Task: Create a section Code Rush and in the section, add a milestone Cloud Security Implementation in the project TriumphTech.
Action: Mouse moved to (61, 282)
Screenshot: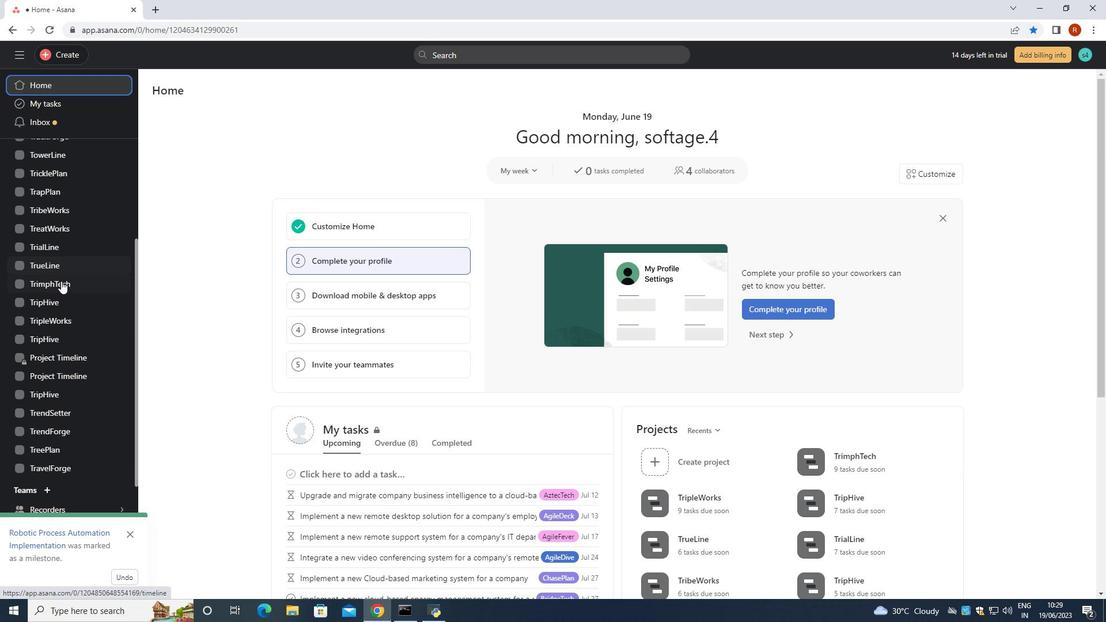 
Action: Mouse pressed left at (61, 282)
Screenshot: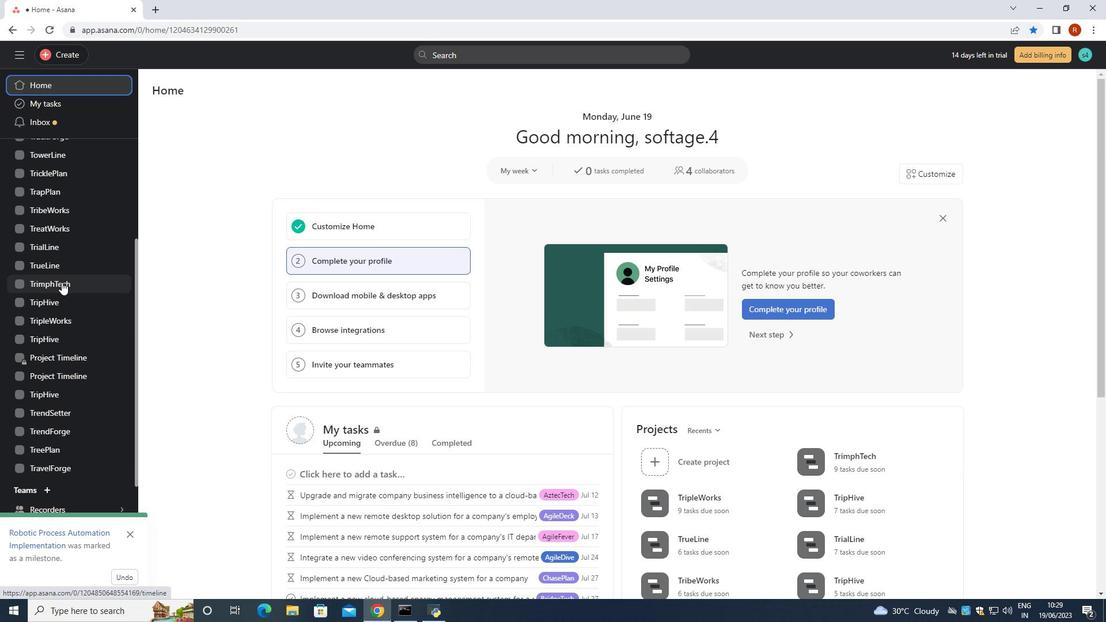 
Action: Mouse moved to (251, 549)
Screenshot: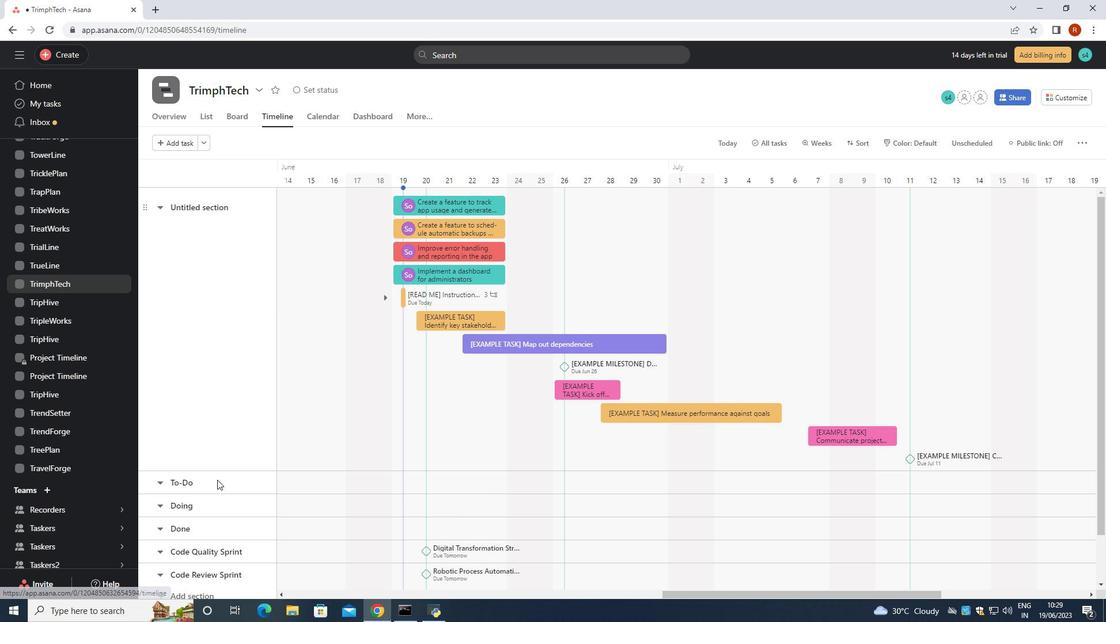 
Action: Mouse scrolled (251, 548) with delta (0, 0)
Screenshot: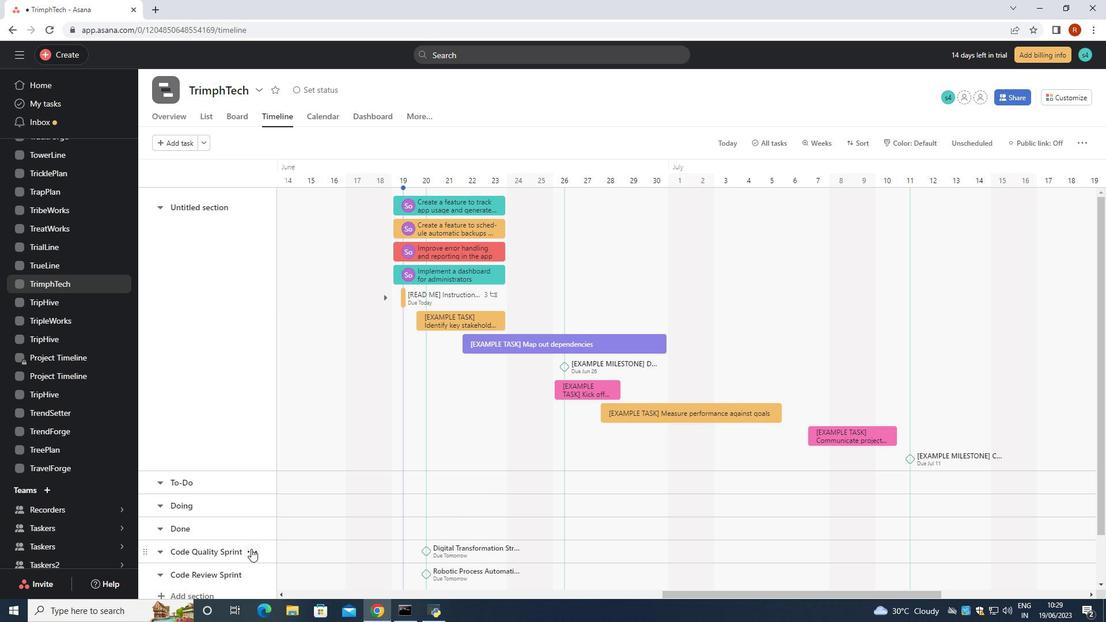 
Action: Mouse scrolled (251, 548) with delta (0, 0)
Screenshot: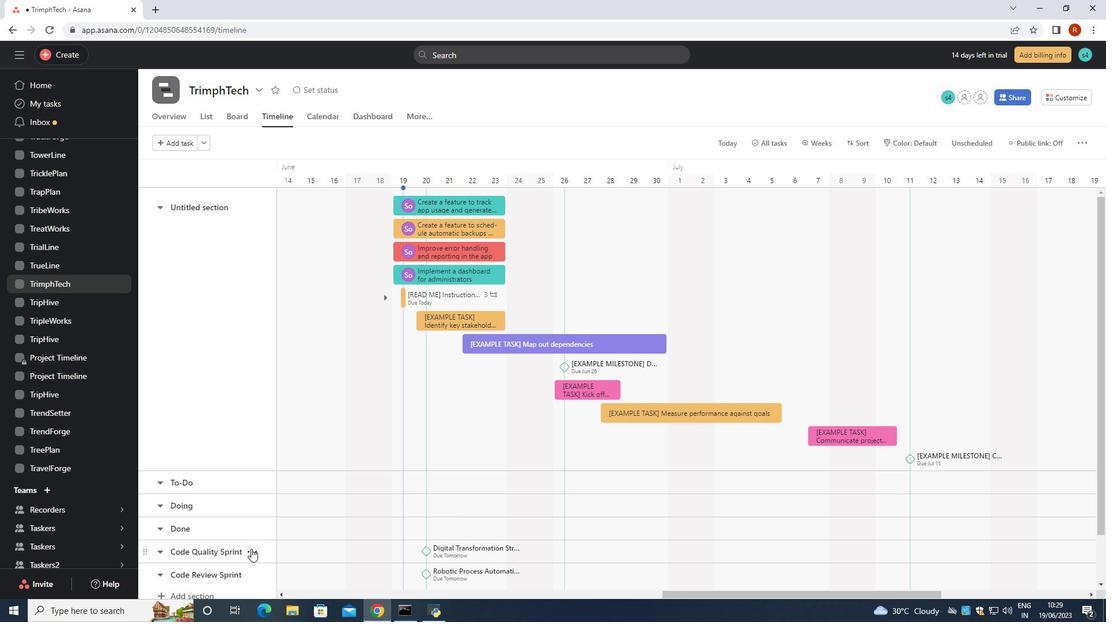 
Action: Mouse moved to (250, 552)
Screenshot: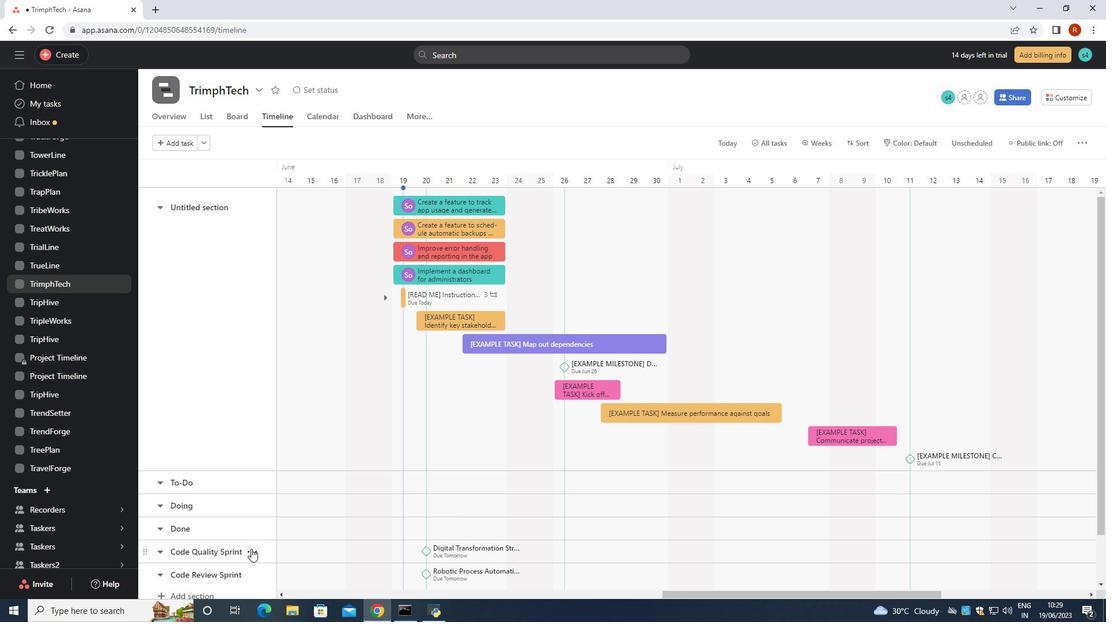 
Action: Mouse scrolled (250, 551) with delta (0, 0)
Screenshot: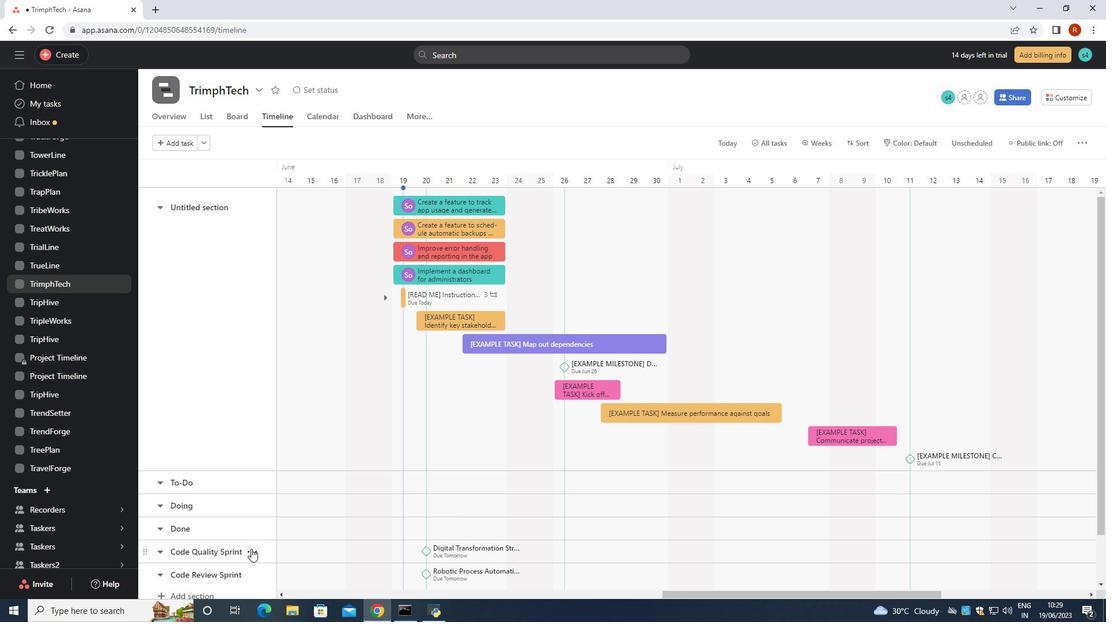 
Action: Mouse moved to (240, 559)
Screenshot: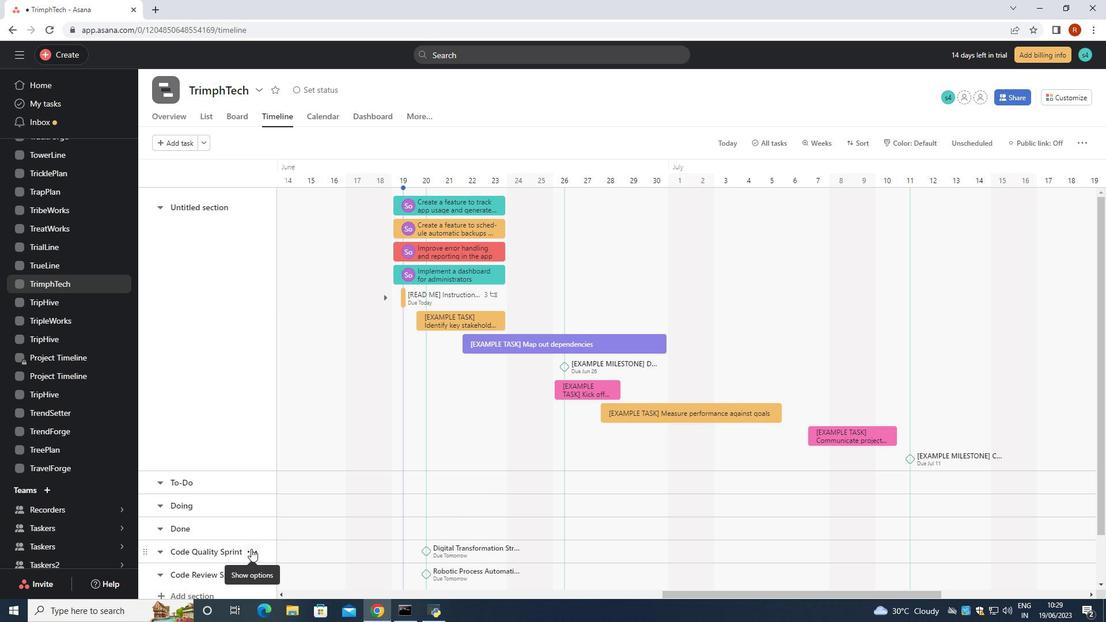 
Action: Mouse scrolled (246, 555) with delta (0, 0)
Screenshot: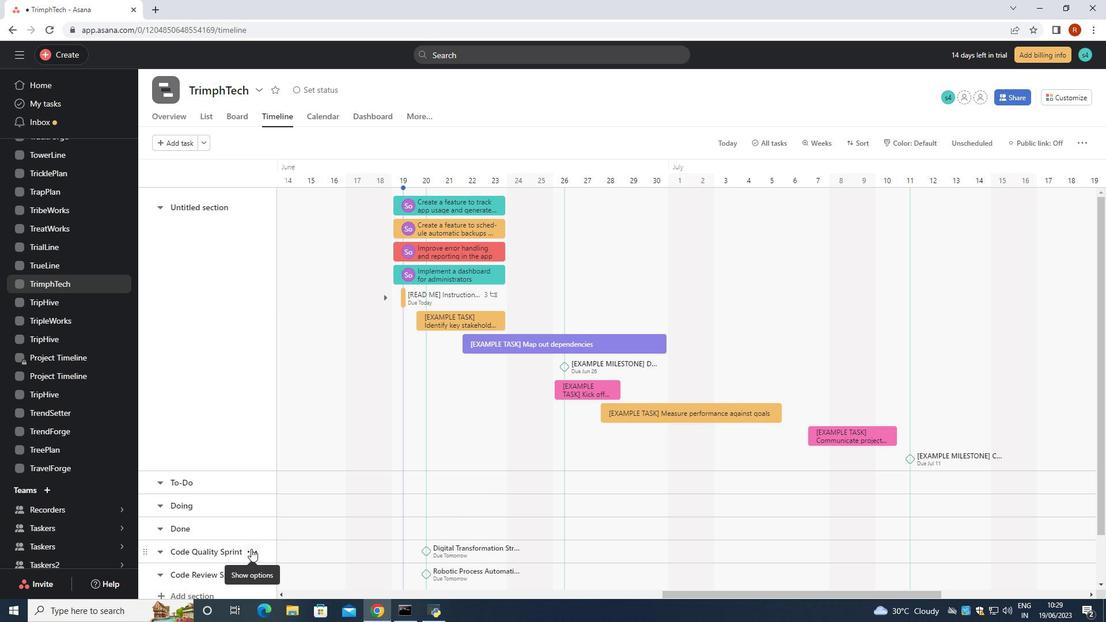 
Action: Mouse moved to (204, 537)
Screenshot: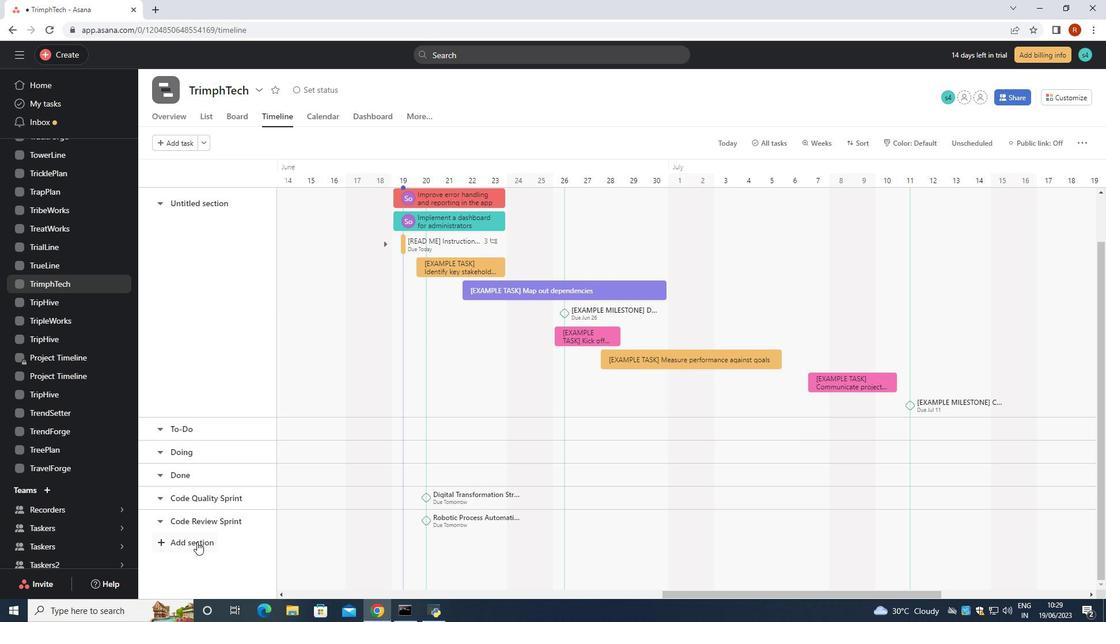 
Action: Mouse pressed left at (204, 537)
Screenshot: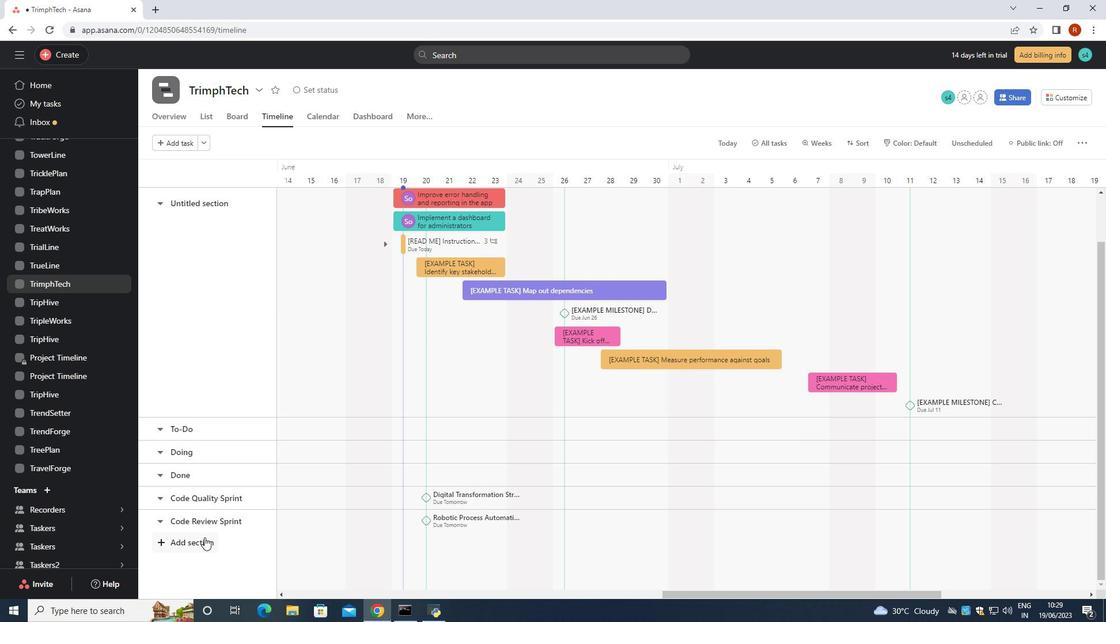 
Action: Key pressed <Key.shift>Cof<Key.backspace>de<Key.space><Key.shift>Rush<Key.space>
Screenshot: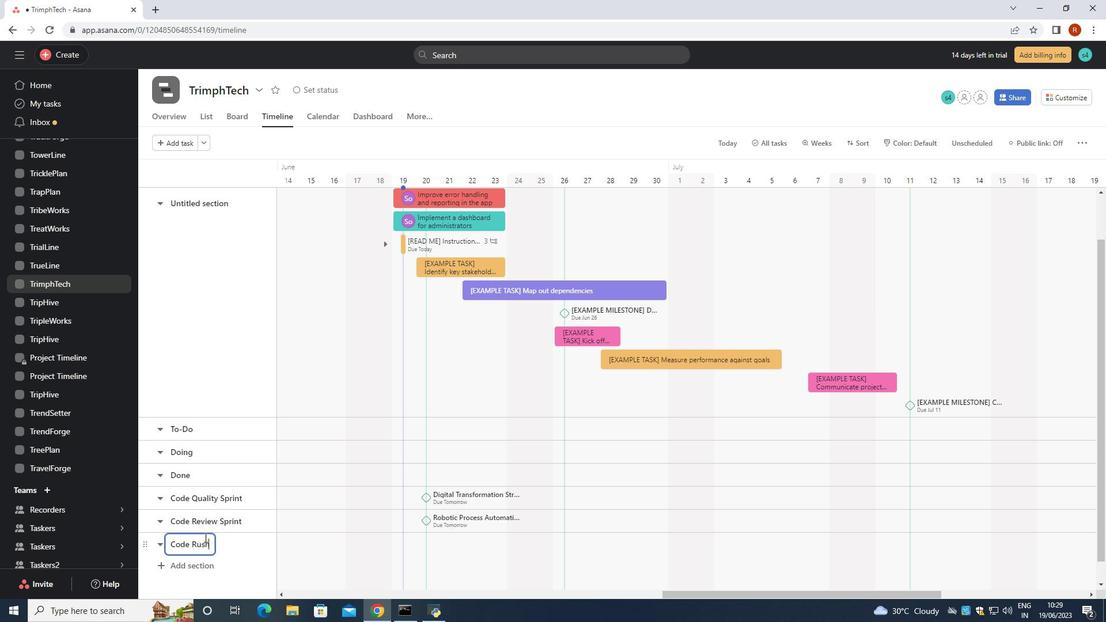 
Action: Mouse moved to (317, 550)
Screenshot: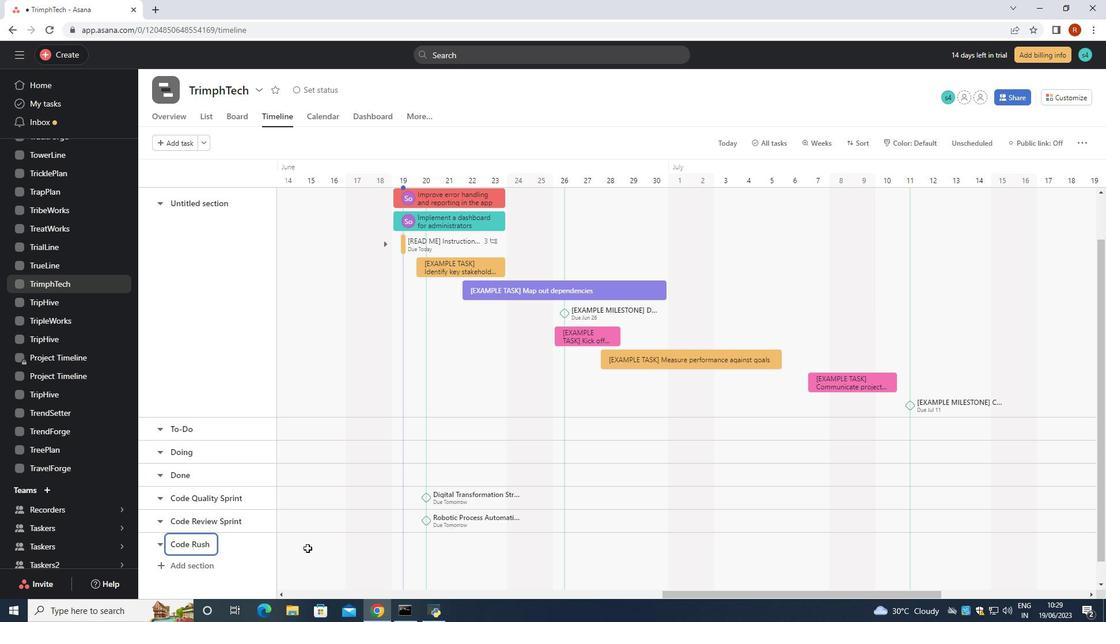 
Action: Mouse pressed left at (317, 550)
Screenshot: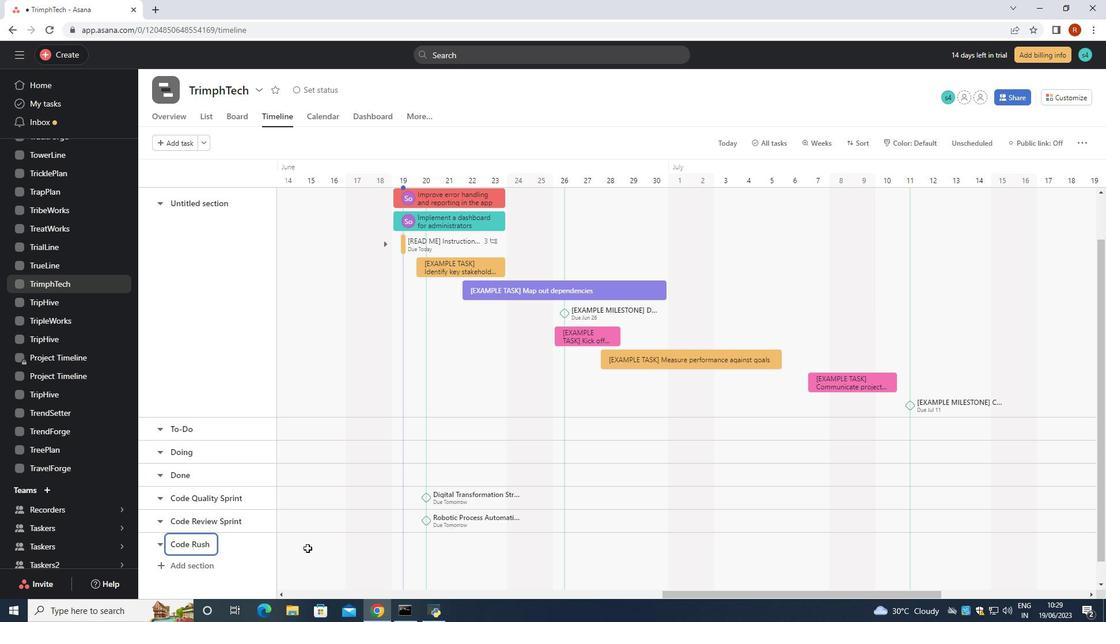 
Action: Mouse moved to (334, 546)
Screenshot: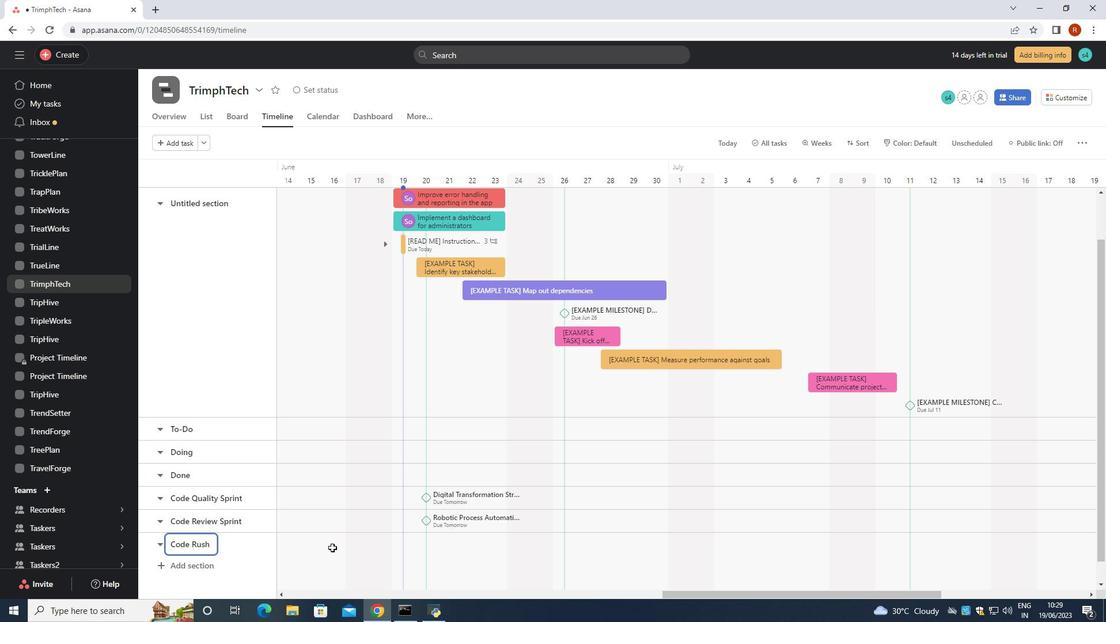 
Action: Mouse pressed left at (334, 546)
Screenshot: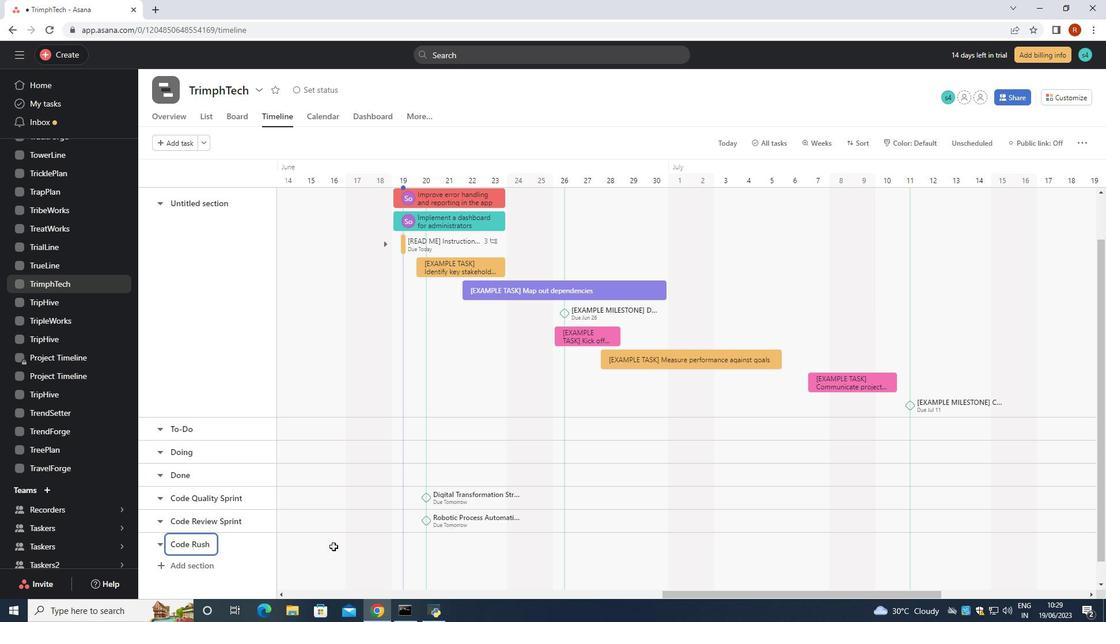 
Action: Mouse moved to (334, 544)
Screenshot: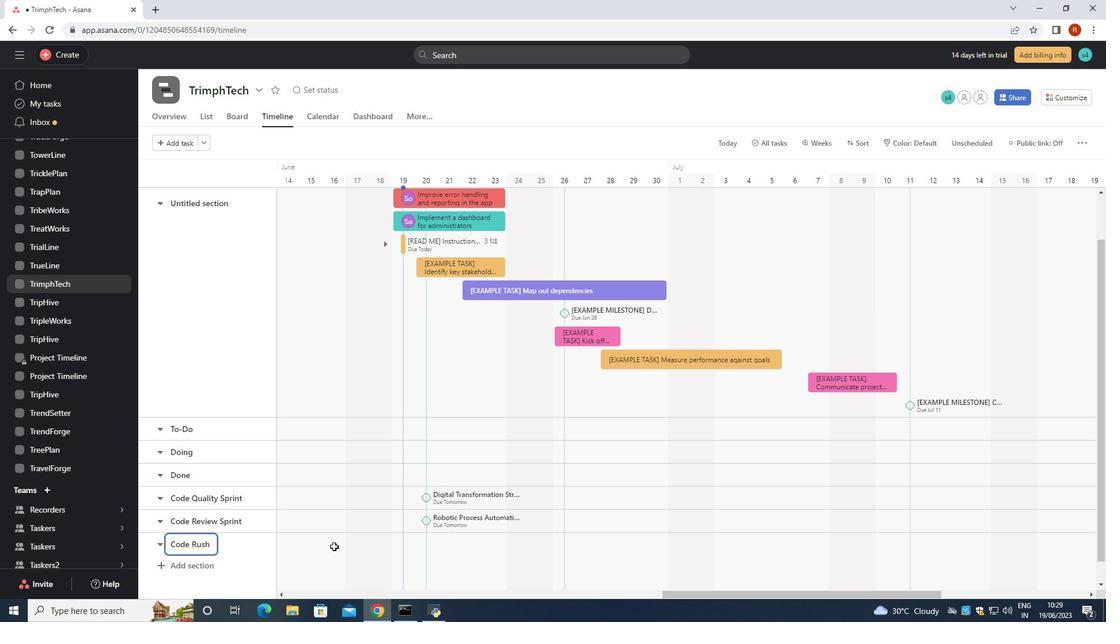 
Action: Mouse pressed left at (334, 544)
Screenshot: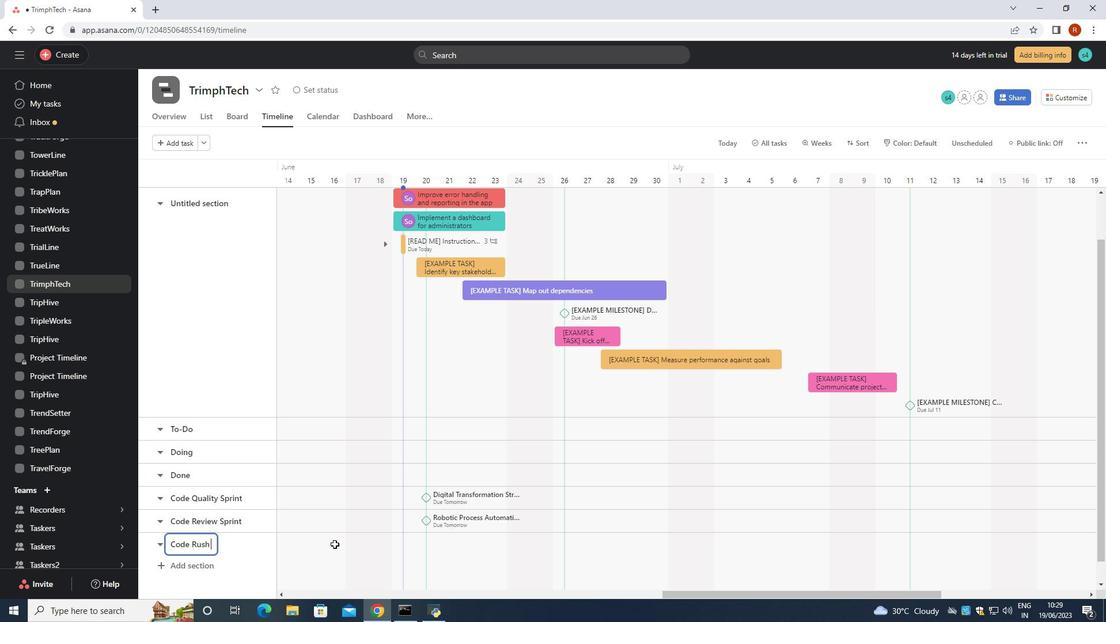 
Action: Mouse pressed left at (334, 544)
Screenshot: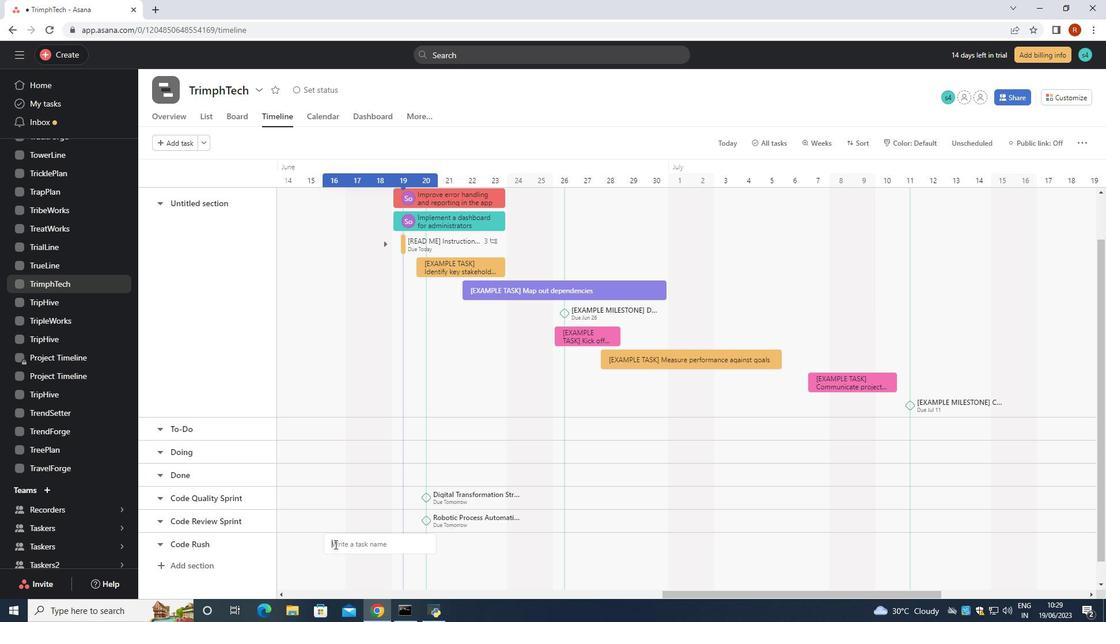 
Action: Mouse moved to (346, 572)
Screenshot: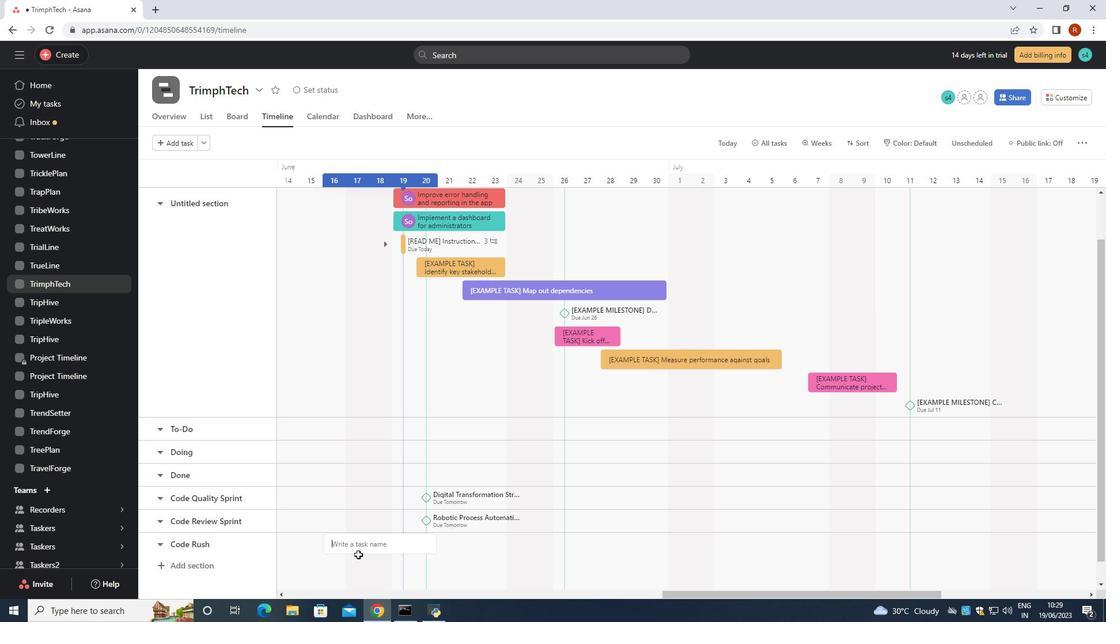 
Action: Key pressed <Key.shift><Key.shift><Key.shift><Key.shift><Key.shift><Key.shift><Key.shift><Key.shift>C
Screenshot: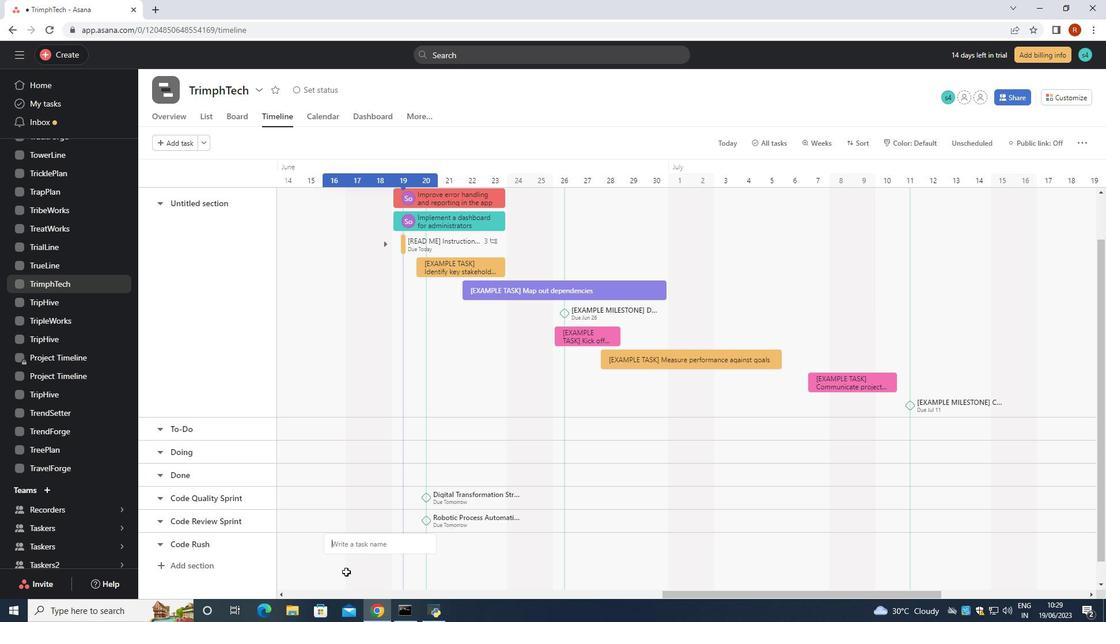 
Action: Mouse moved to (346, 572)
Screenshot: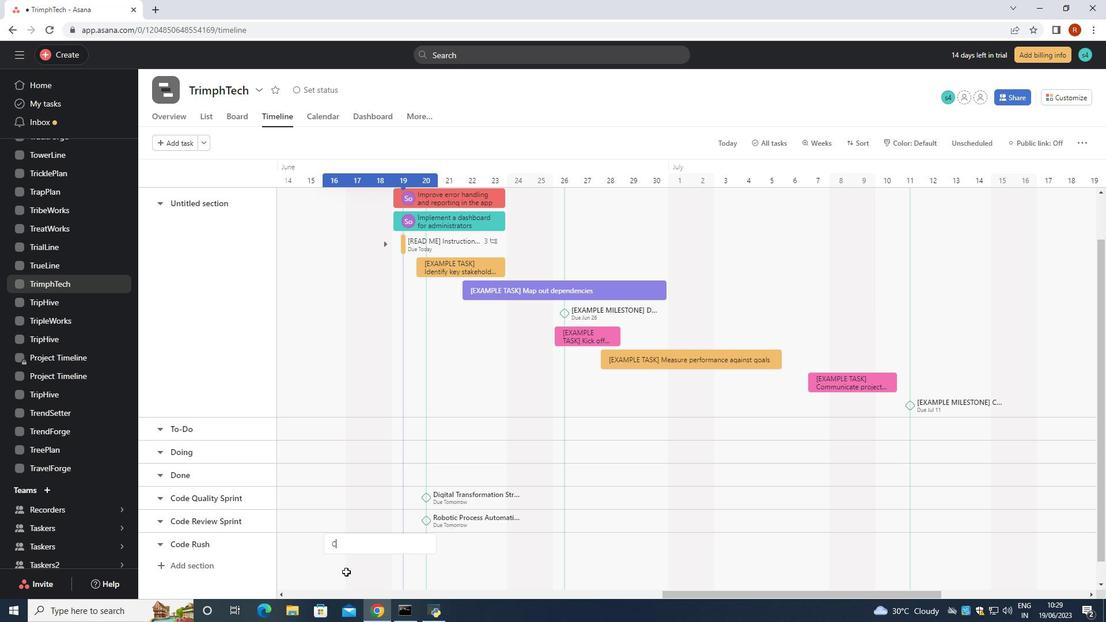 
Action: Key pressed loud<Key.space><Key.shift><Key.shift><Key.shift>Security<Key.space><Key.shift>Implementation<Key.enter>
Screenshot: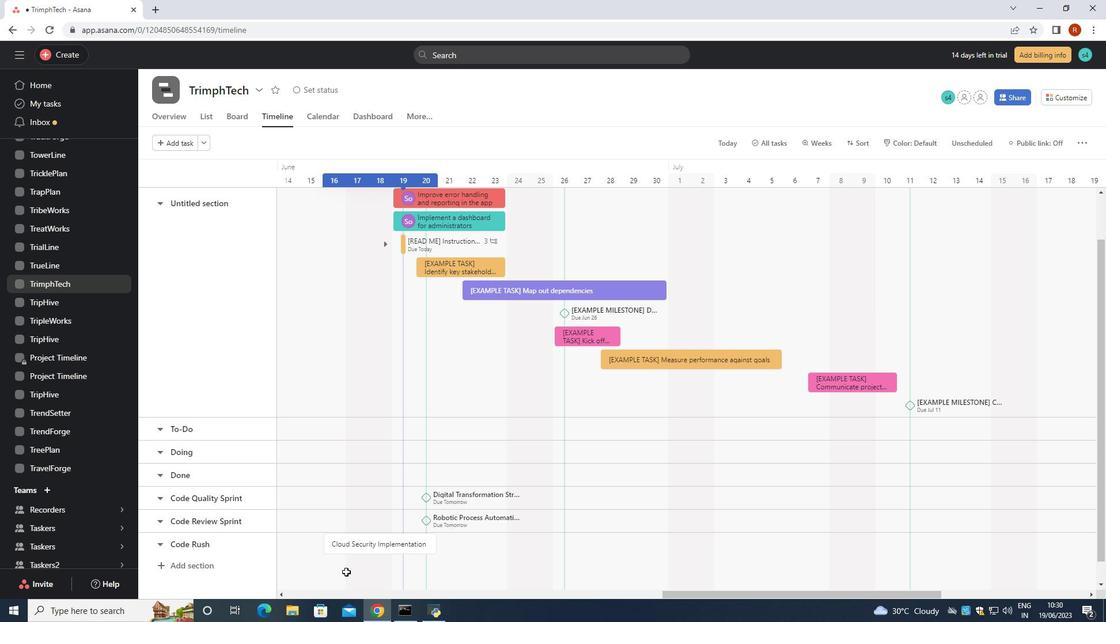 
Action: Mouse moved to (394, 538)
Screenshot: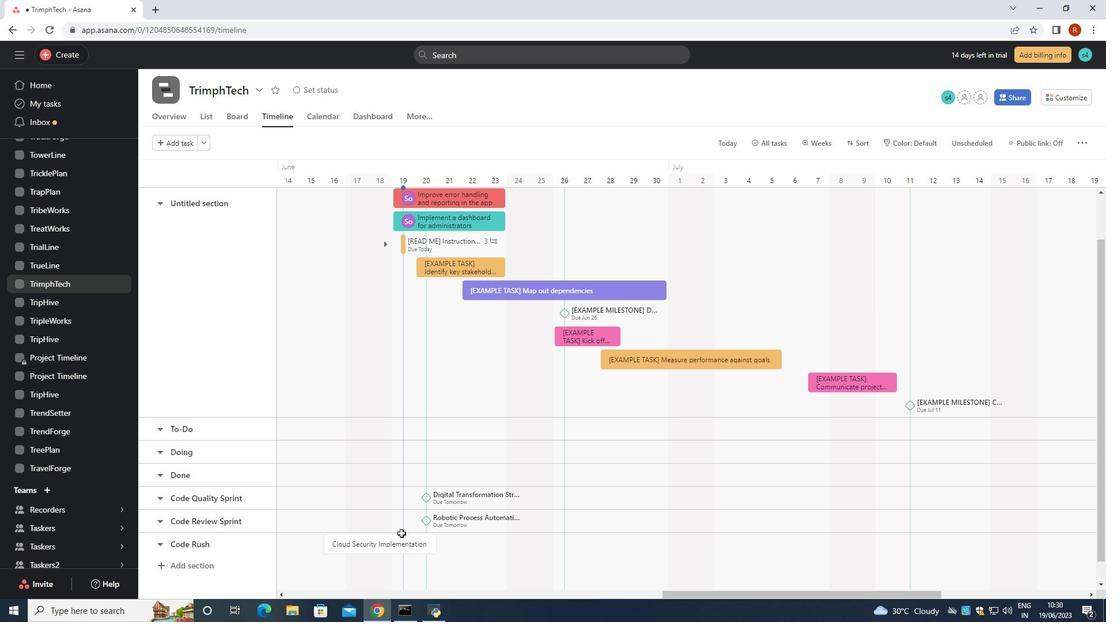 
Action: Mouse pressed right at (394, 538)
Screenshot: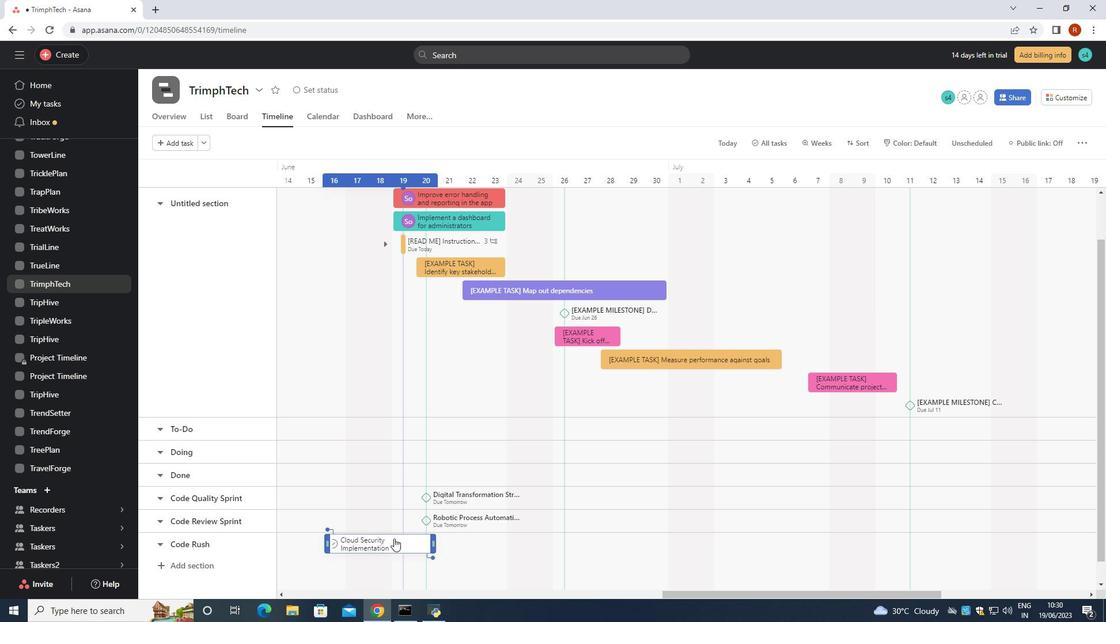 
Action: Mouse moved to (435, 476)
Screenshot: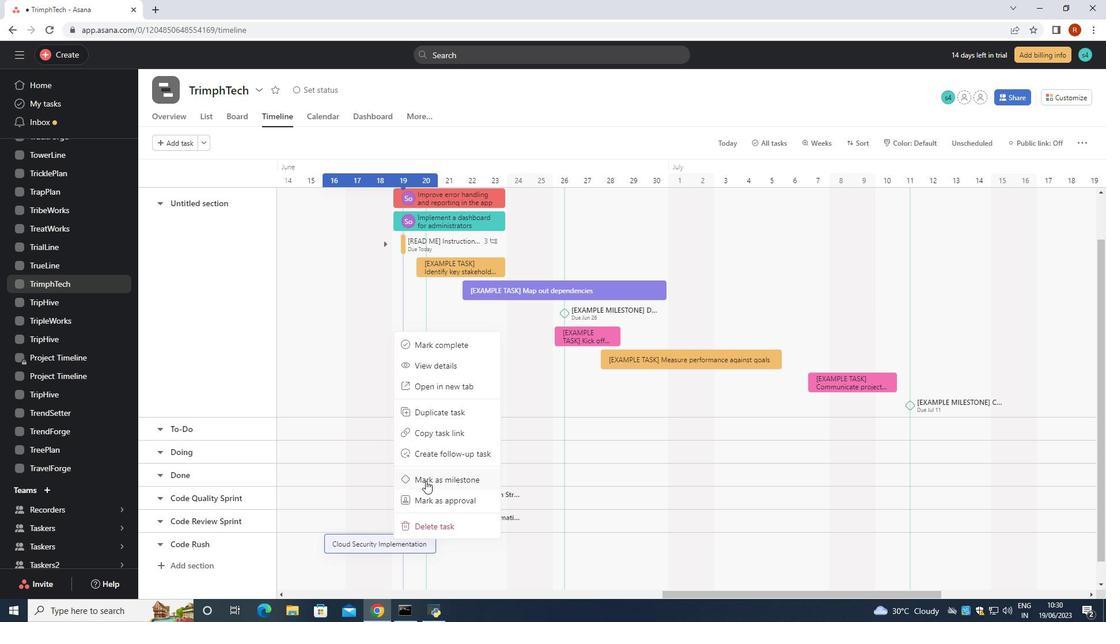 
Action: Mouse pressed left at (435, 476)
Screenshot: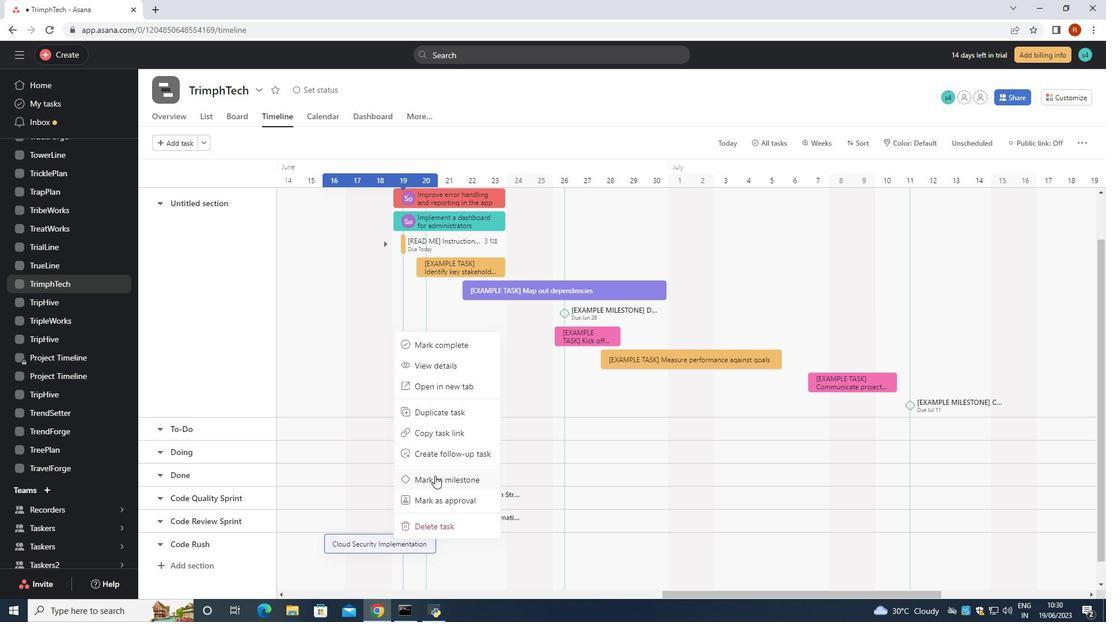 
Action: Mouse moved to (442, 472)
Screenshot: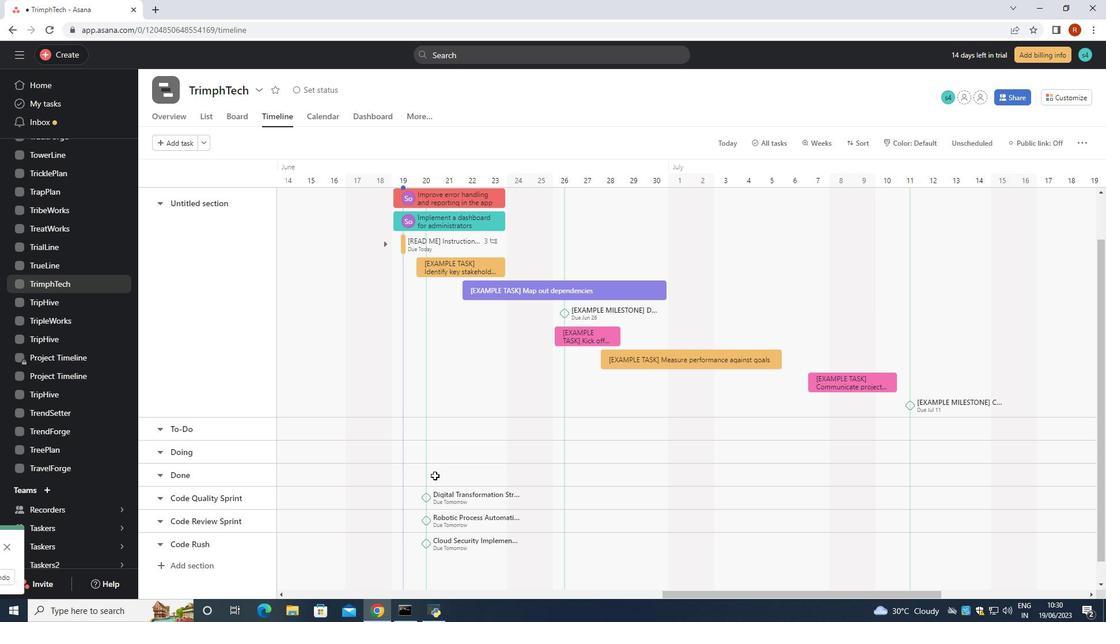 
